 Task: Create a rule from the Routing list, Task moved to a section -> Set Priority in the project AgileCraft , set the section as To-Do and set the priority of the task as  High
Action: Mouse moved to (82, 434)
Screenshot: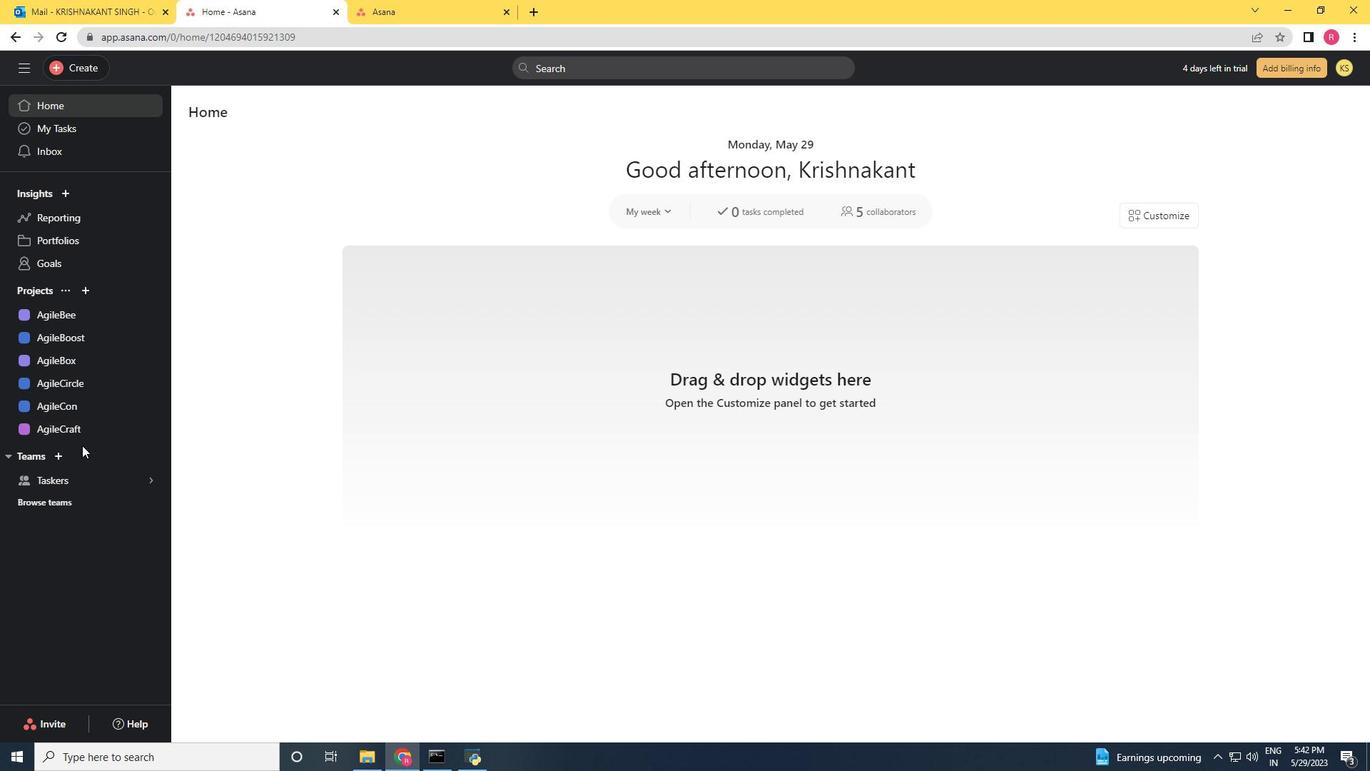 
Action: Mouse pressed left at (82, 434)
Screenshot: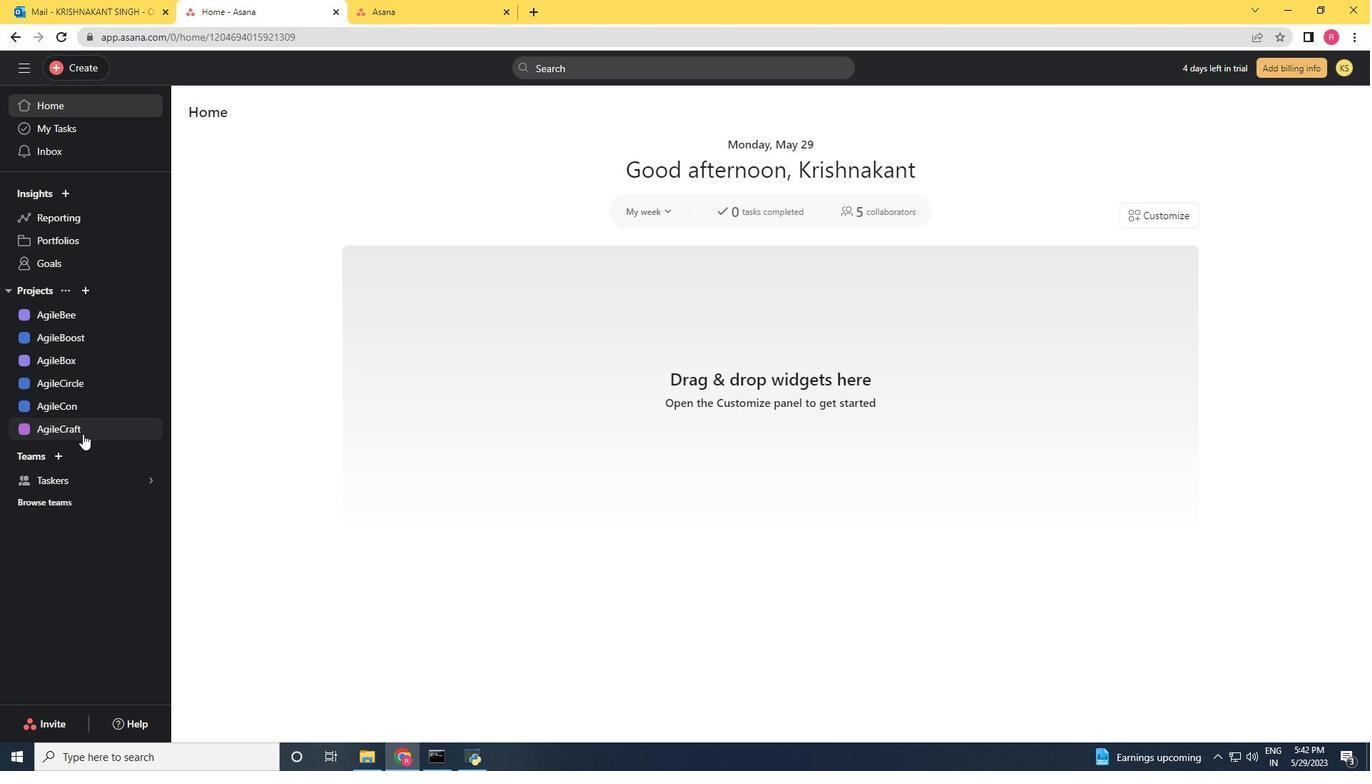 
Action: Mouse moved to (1302, 120)
Screenshot: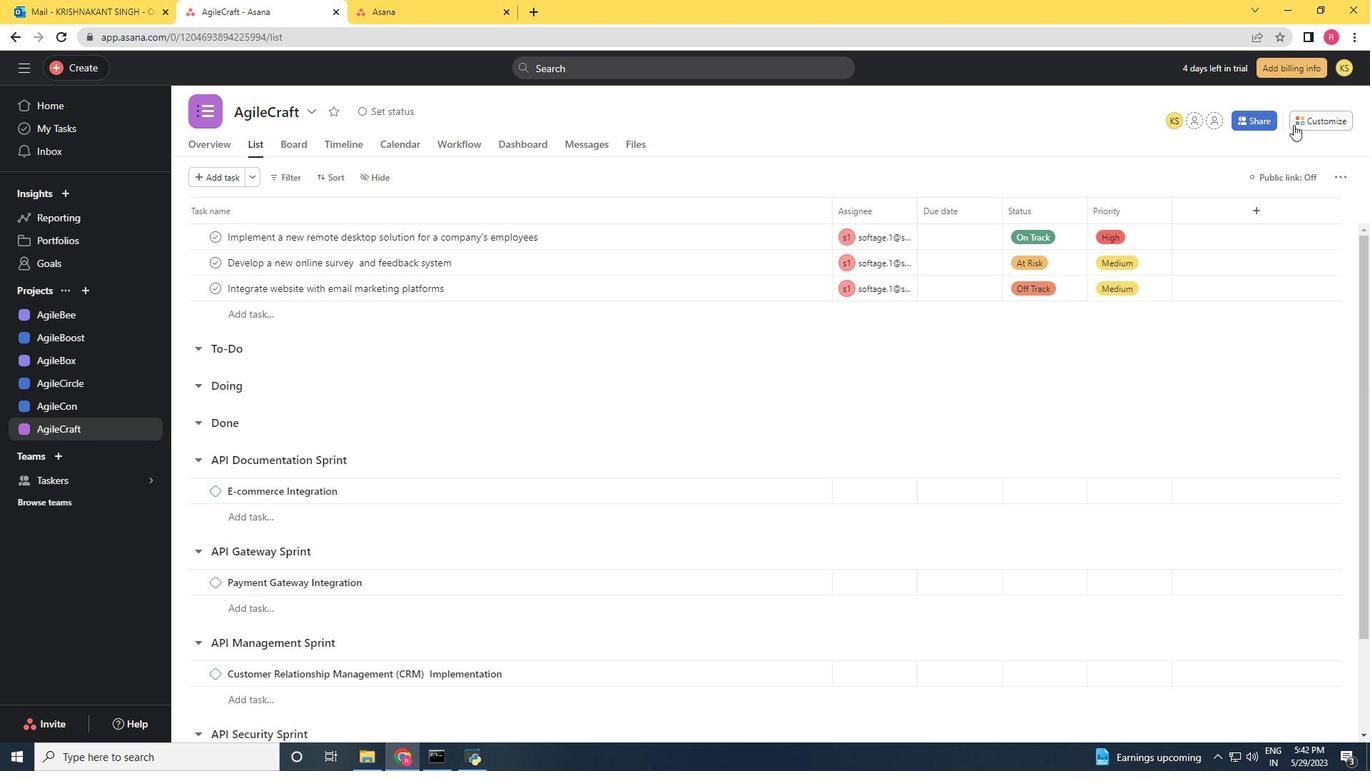 
Action: Mouse pressed left at (1302, 120)
Screenshot: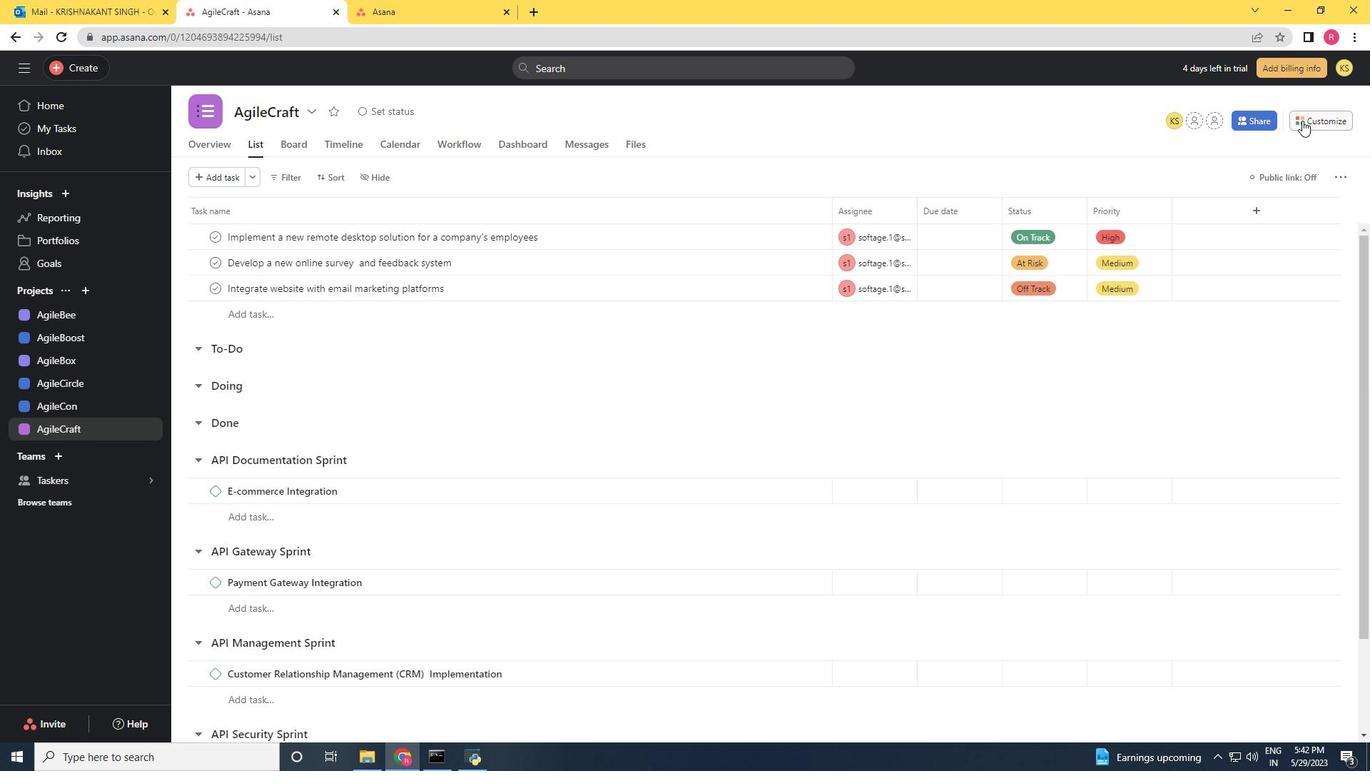 
Action: Mouse moved to (1075, 309)
Screenshot: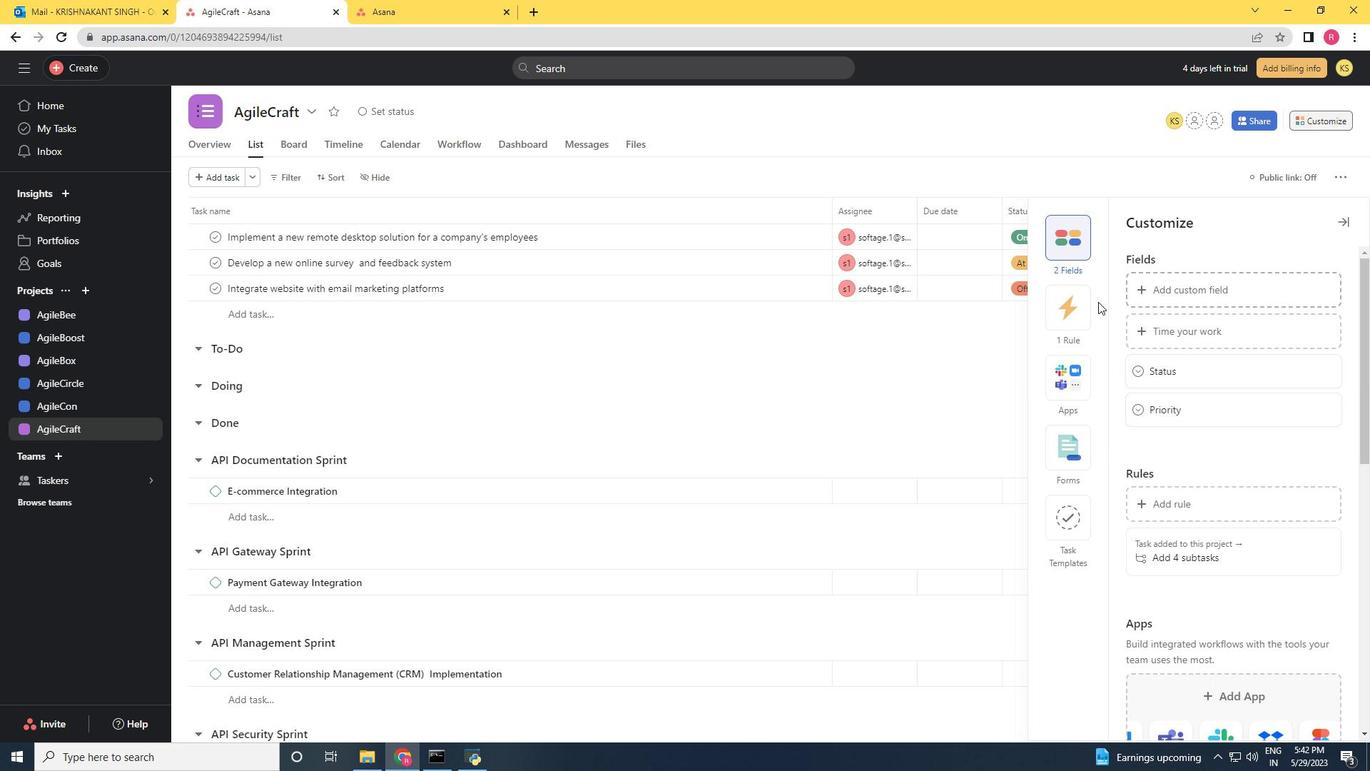 
Action: Mouse pressed left at (1075, 309)
Screenshot: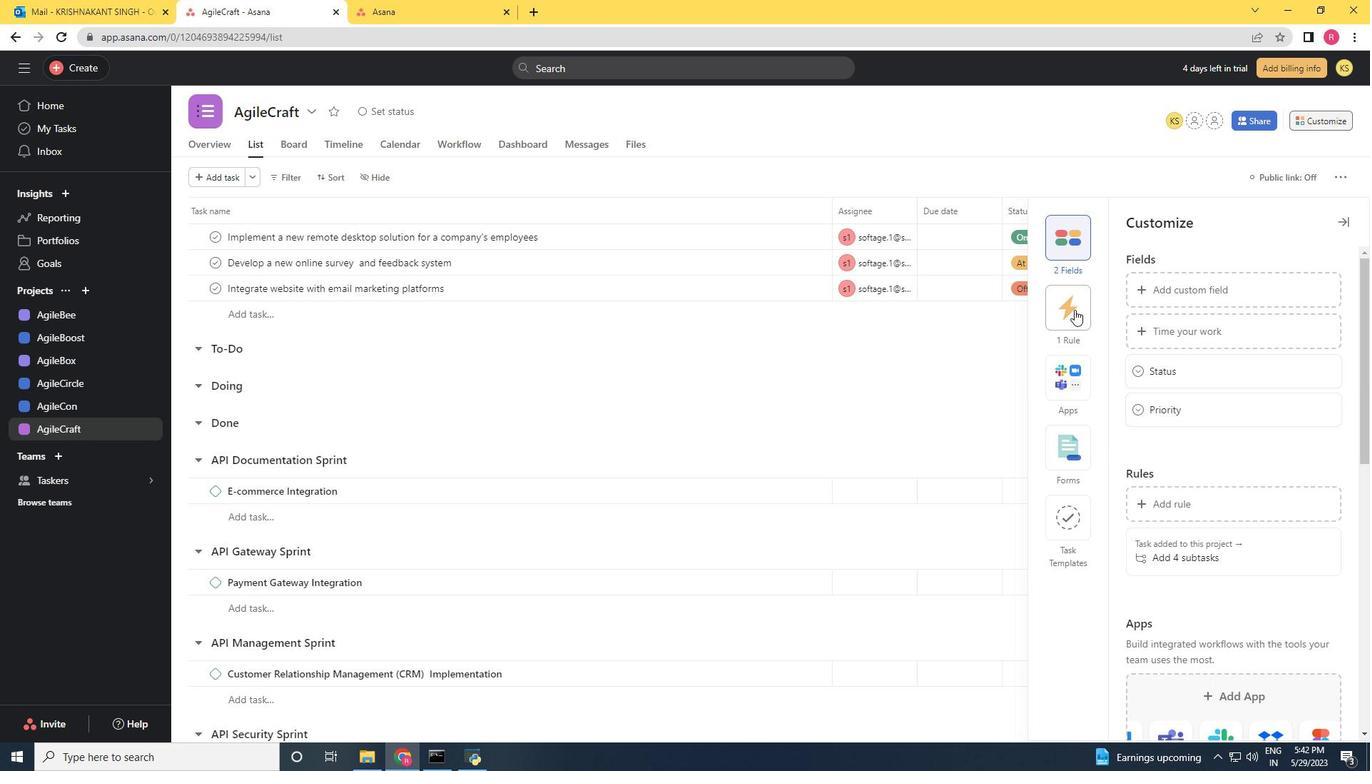 
Action: Mouse moved to (1168, 289)
Screenshot: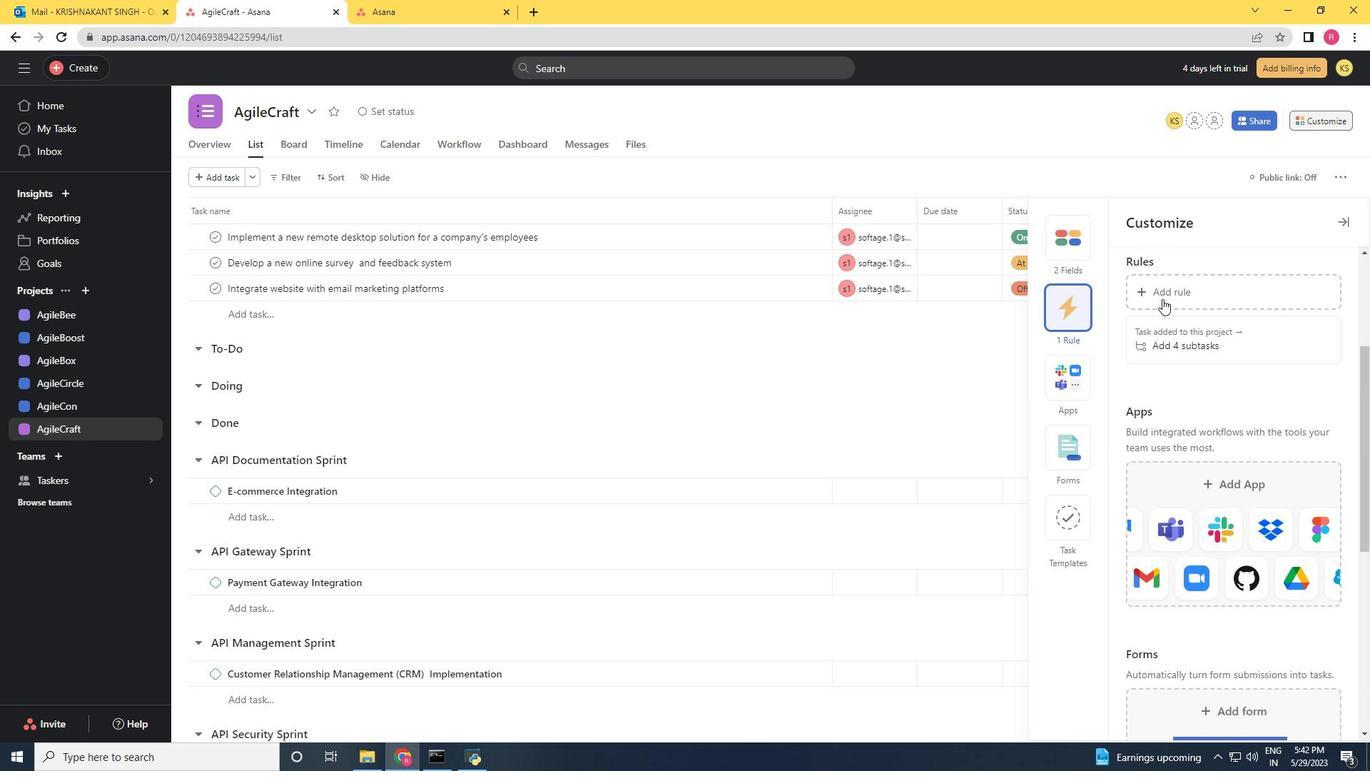
Action: Mouse pressed left at (1168, 289)
Screenshot: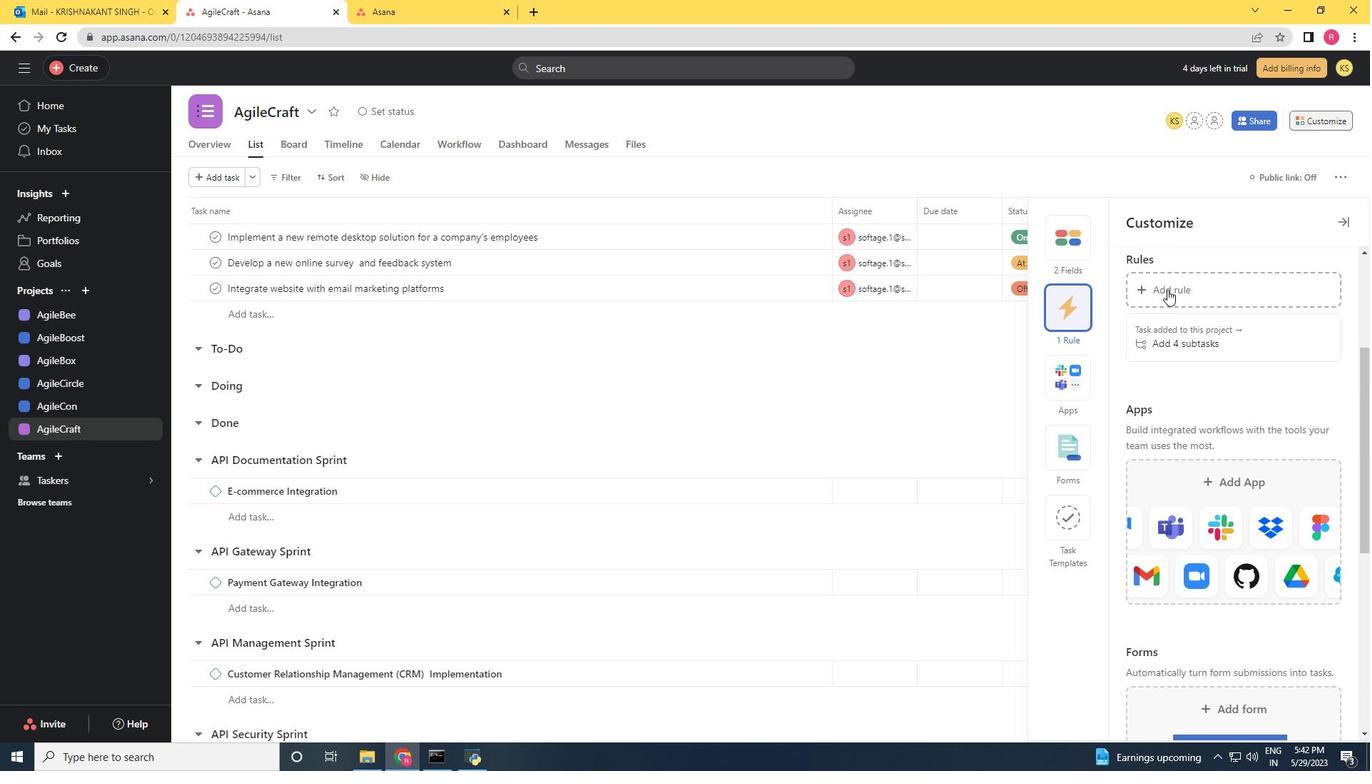 
Action: Mouse moved to (306, 185)
Screenshot: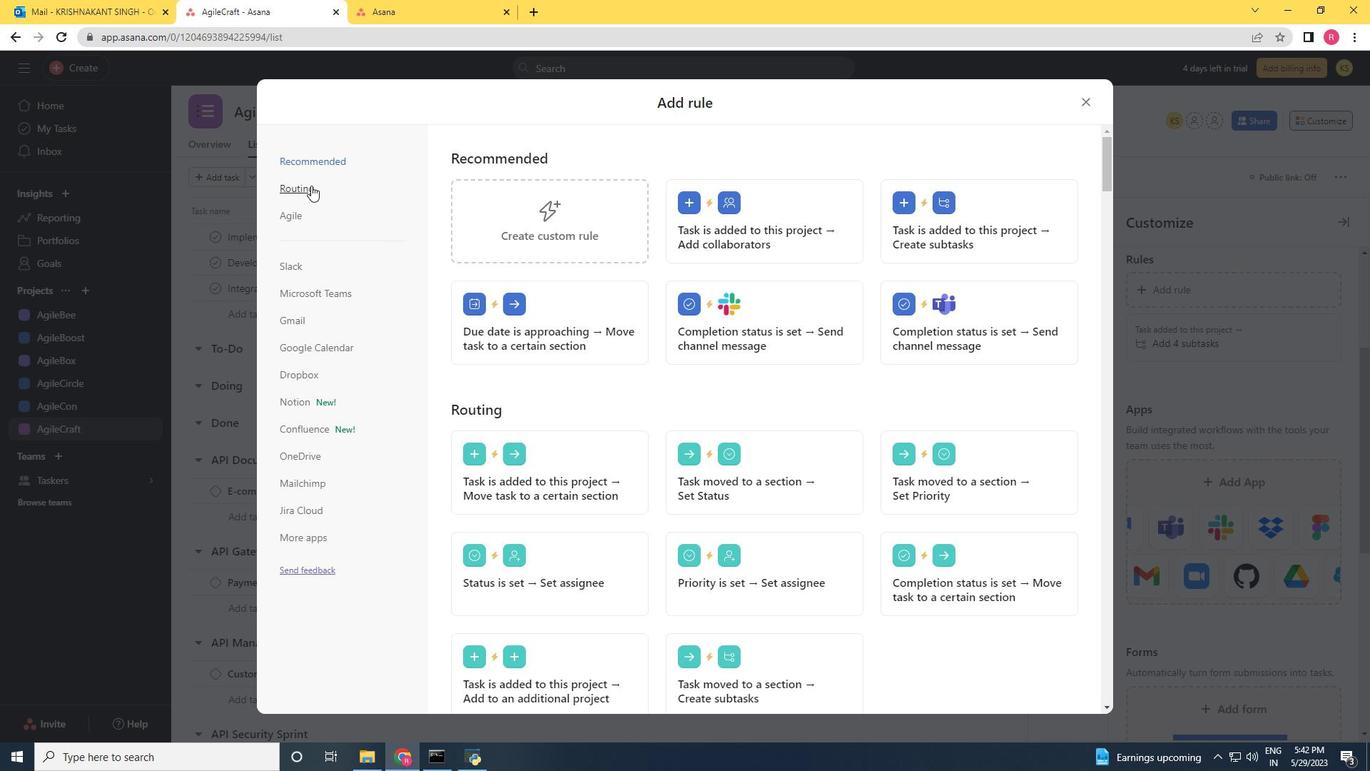 
Action: Mouse pressed left at (306, 185)
Screenshot: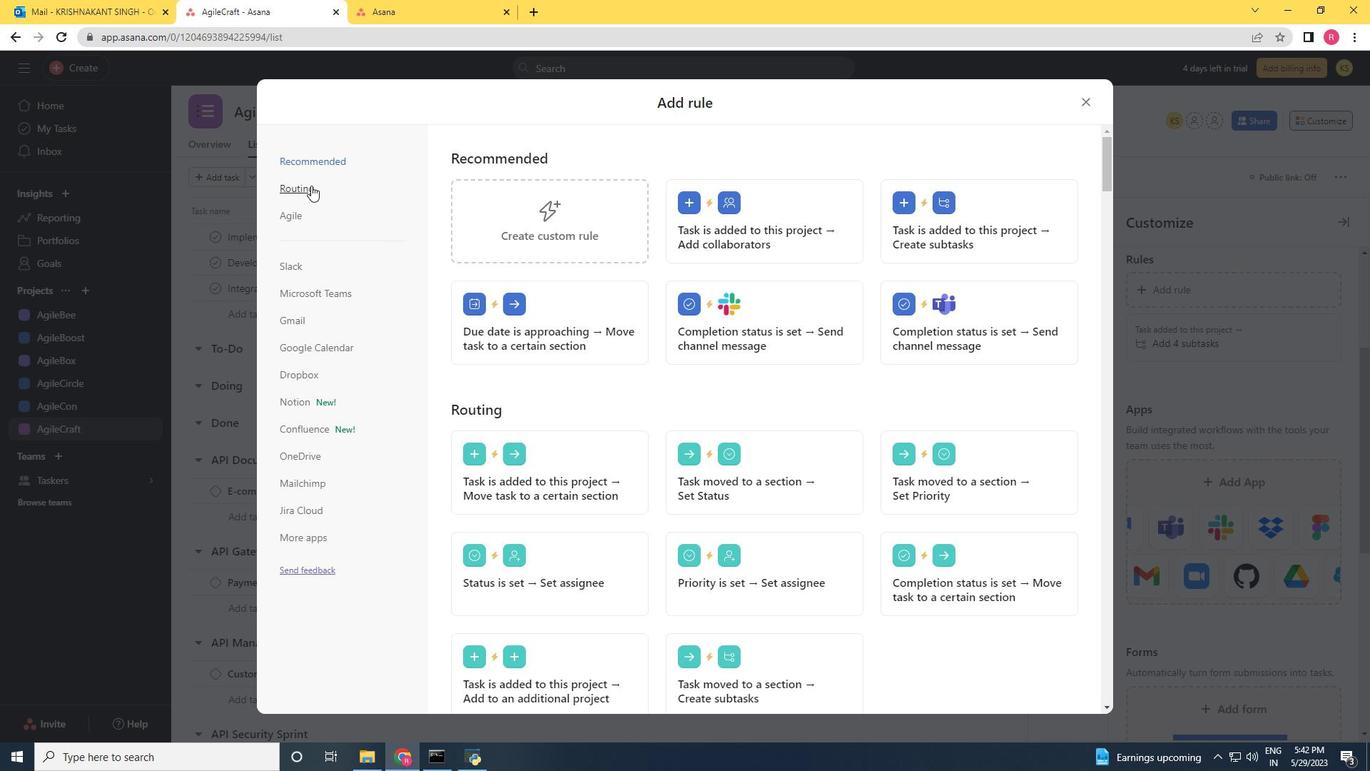 
Action: Mouse moved to (907, 233)
Screenshot: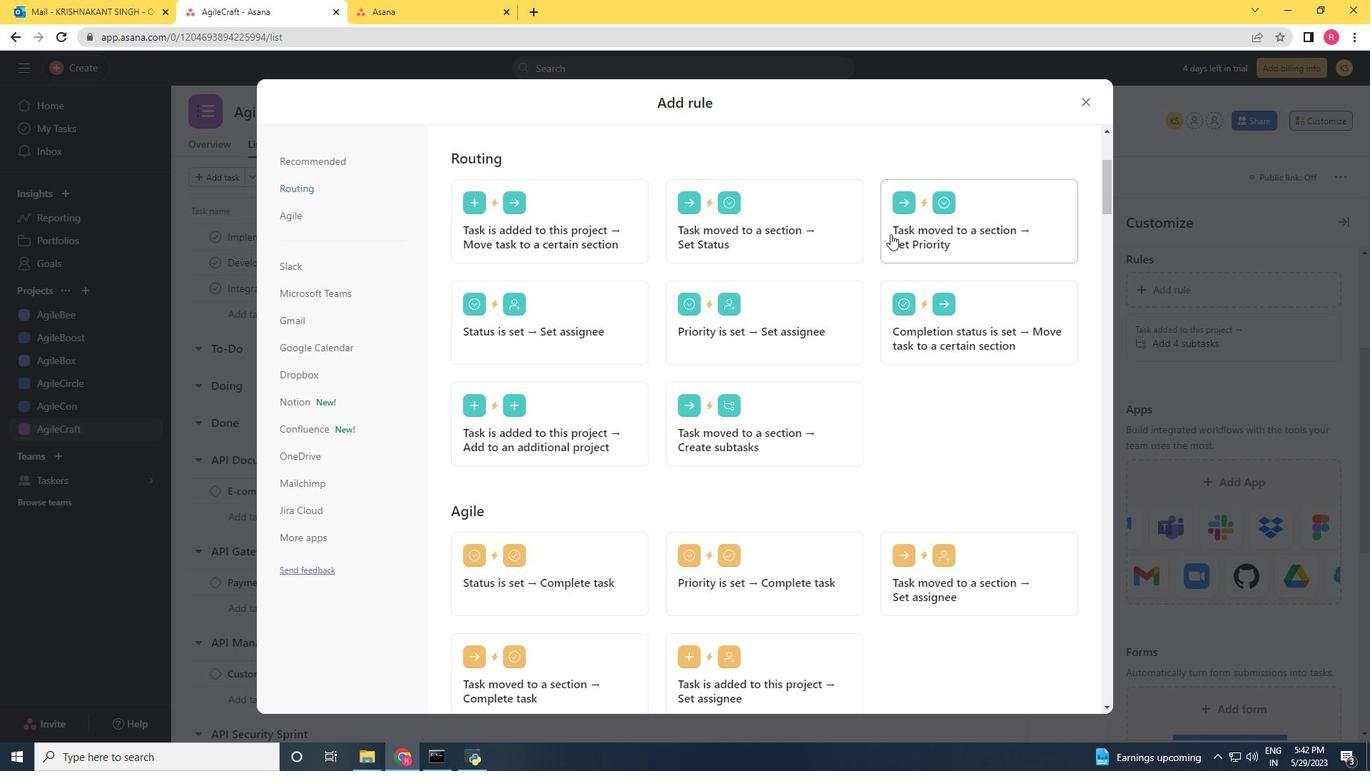 
Action: Mouse pressed left at (907, 233)
Screenshot: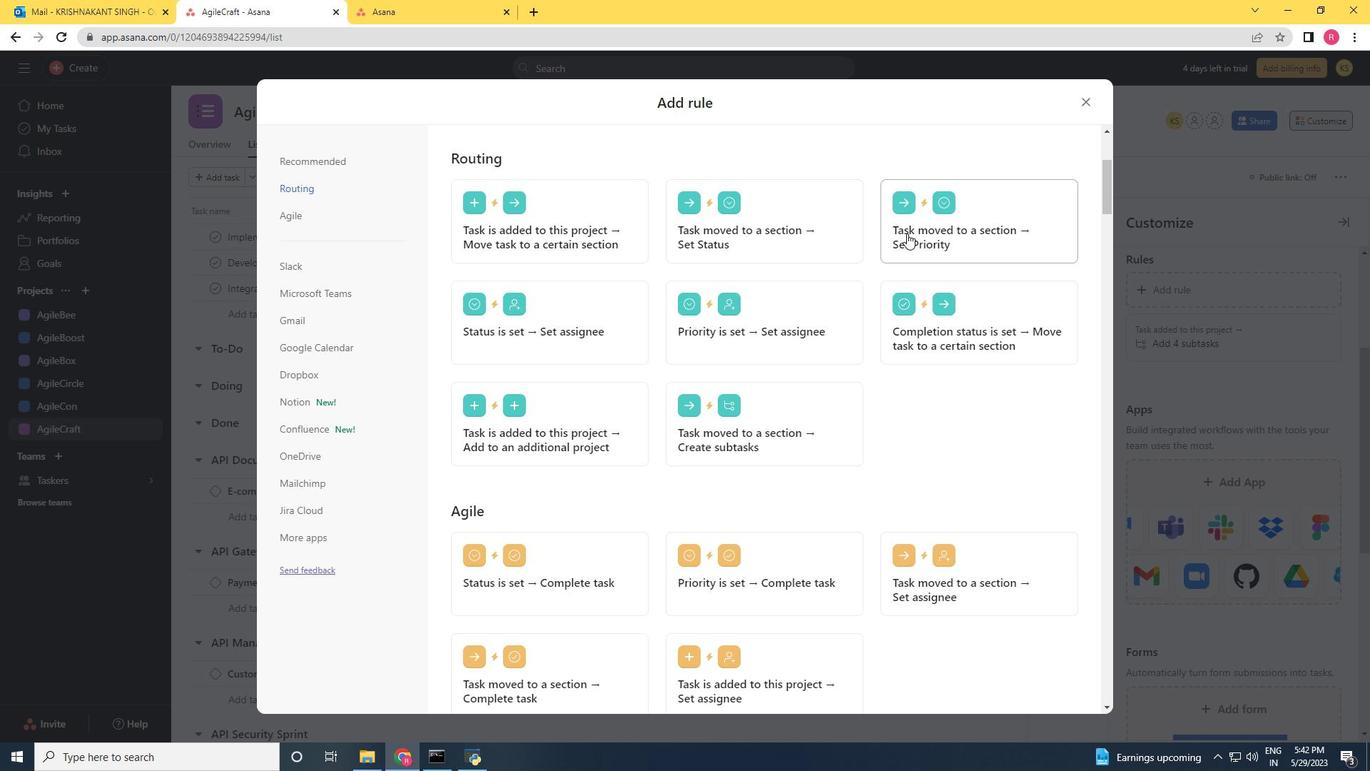 
Action: Mouse moved to (573, 381)
Screenshot: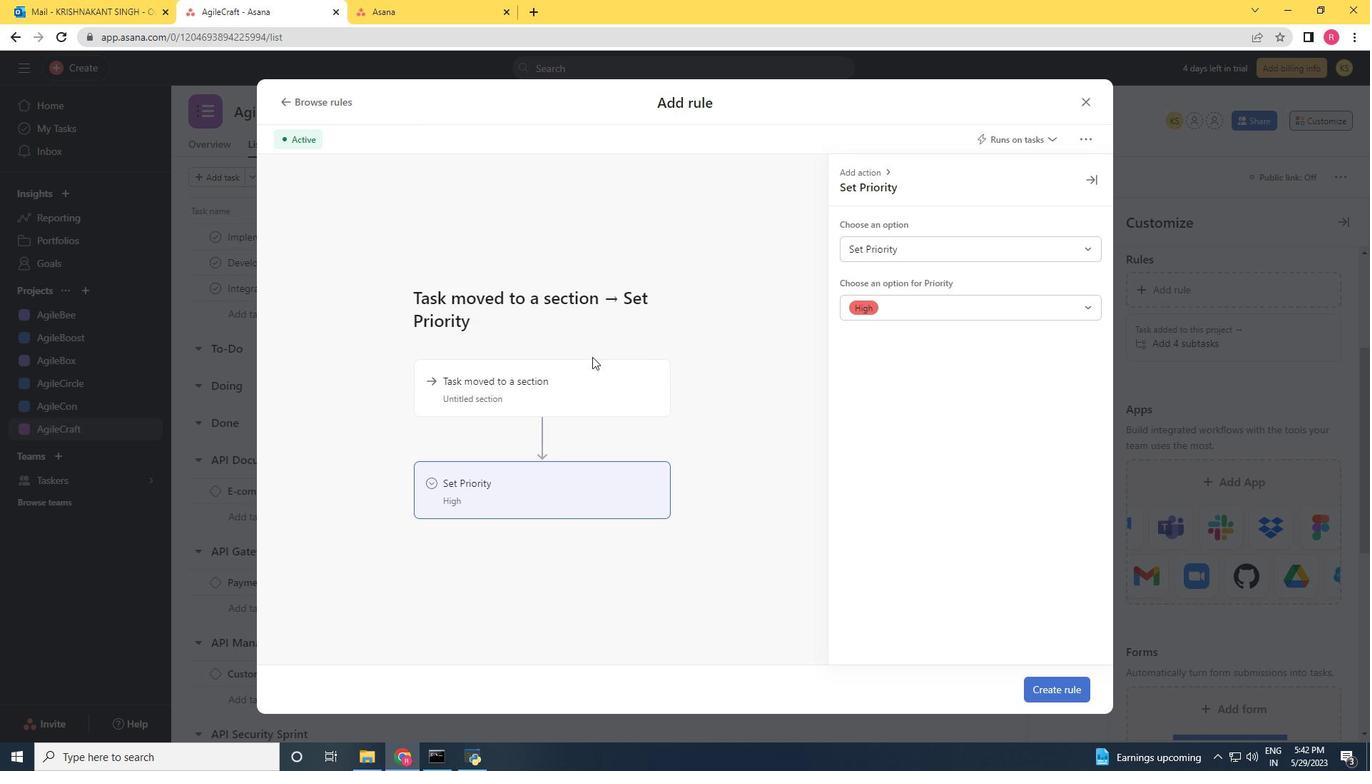 
Action: Mouse pressed left at (573, 381)
Screenshot: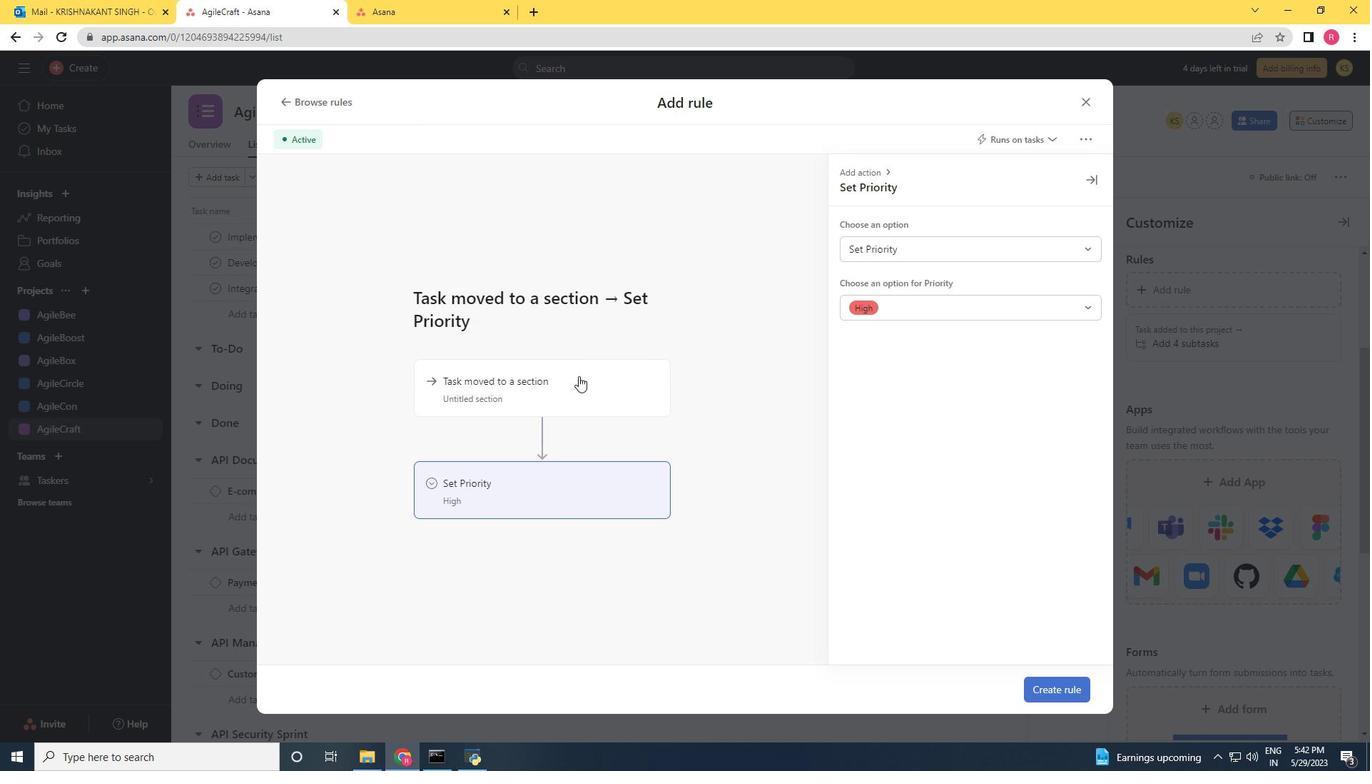 
Action: Mouse moved to (916, 241)
Screenshot: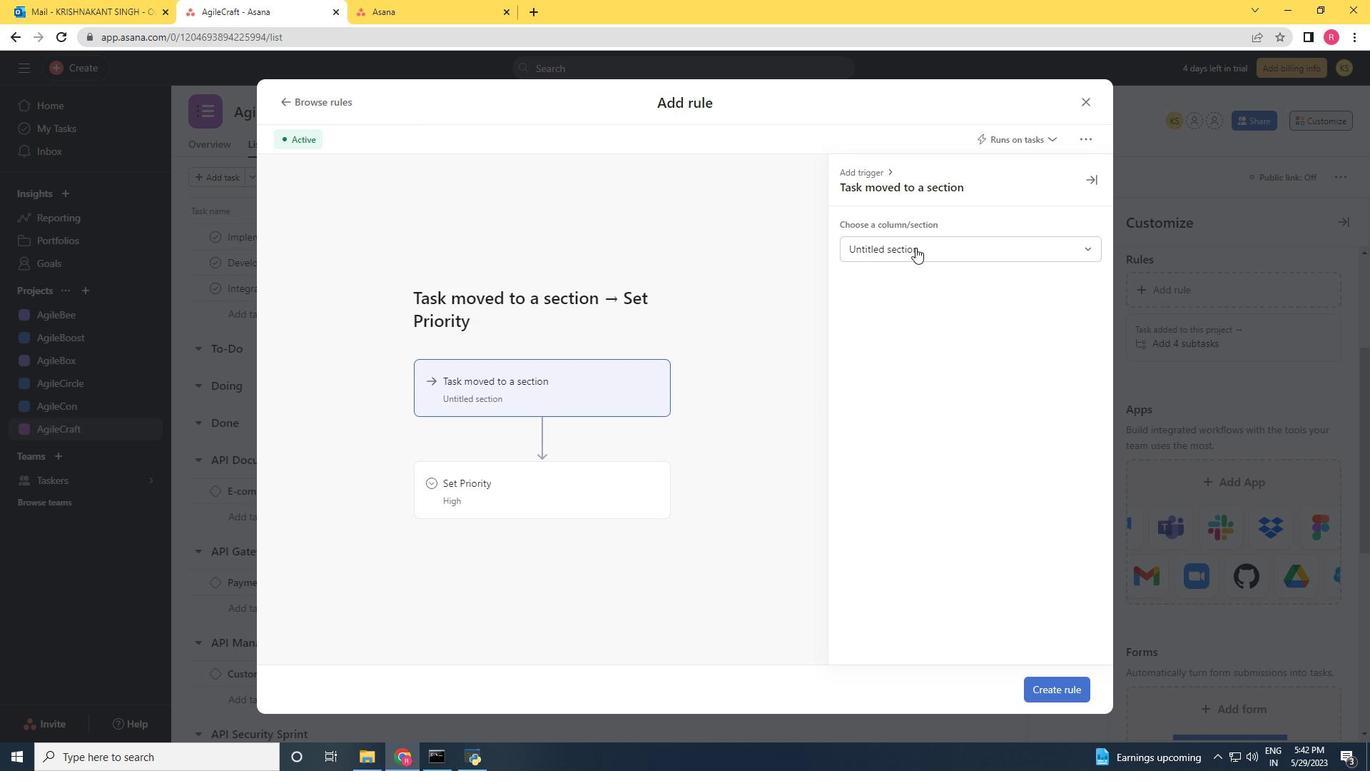 
Action: Mouse pressed left at (916, 241)
Screenshot: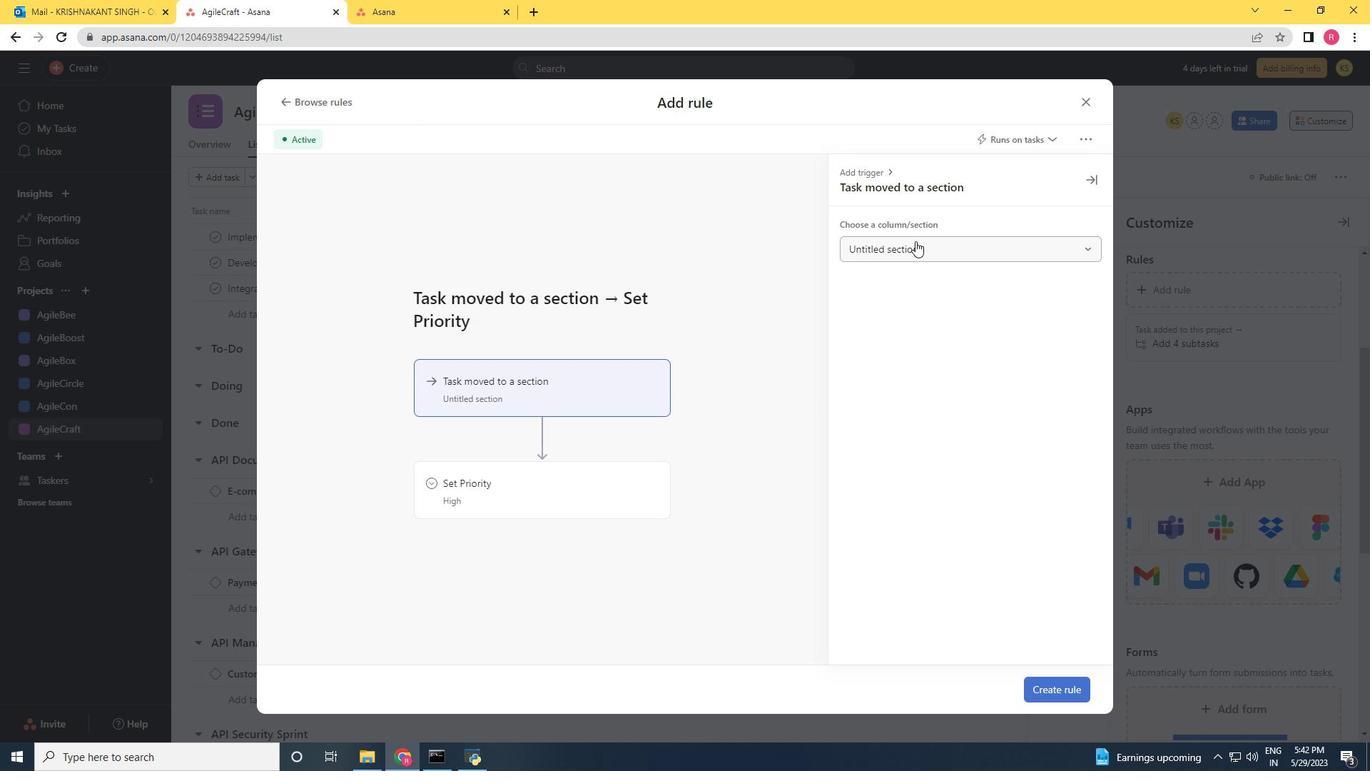 
Action: Mouse moved to (886, 299)
Screenshot: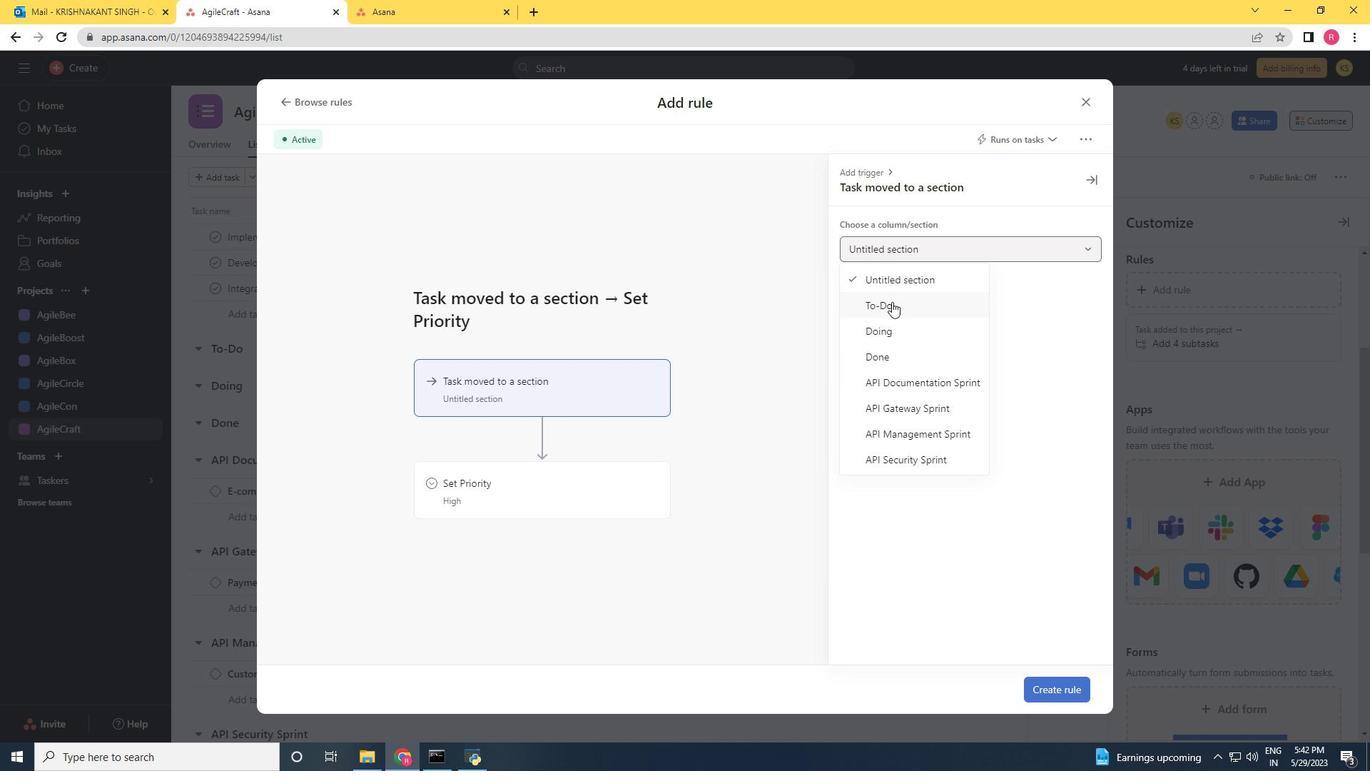 
Action: Mouse pressed left at (886, 299)
Screenshot: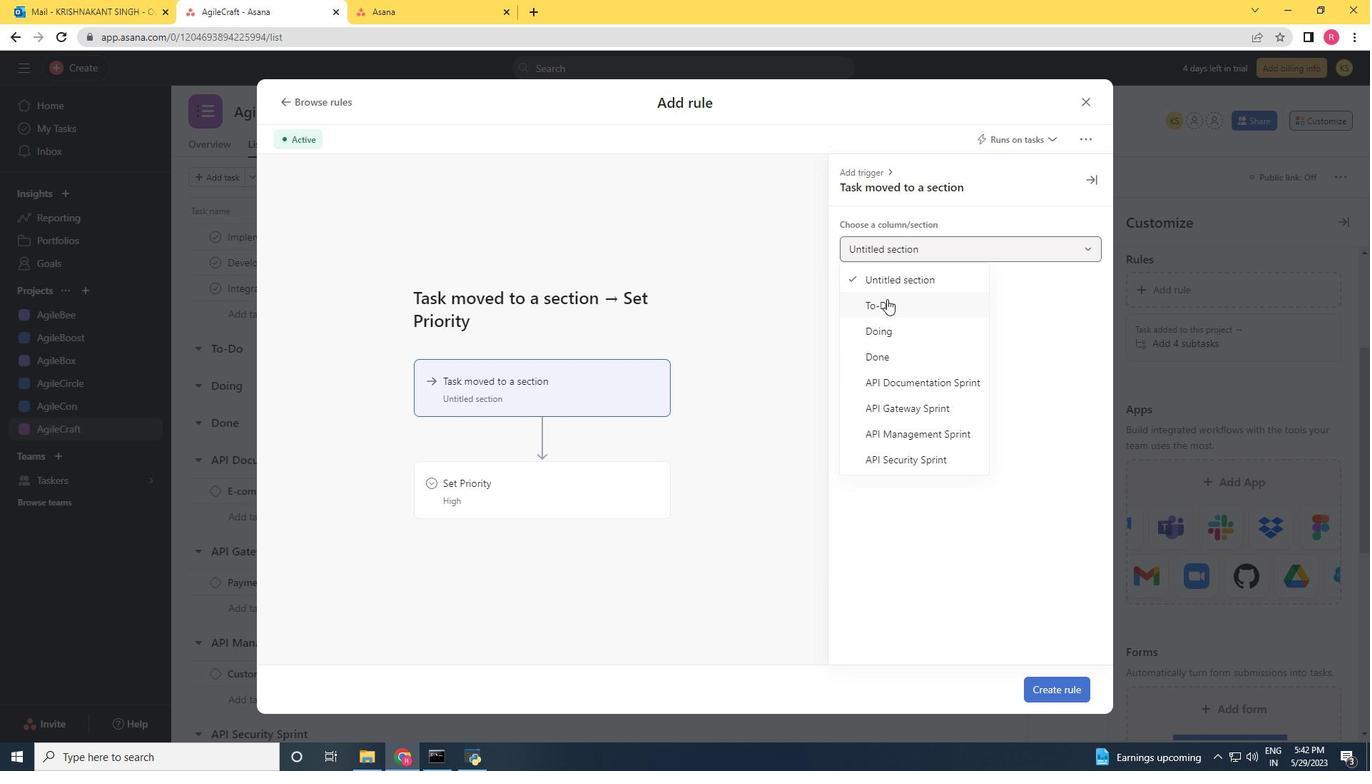 
Action: Mouse moved to (504, 480)
Screenshot: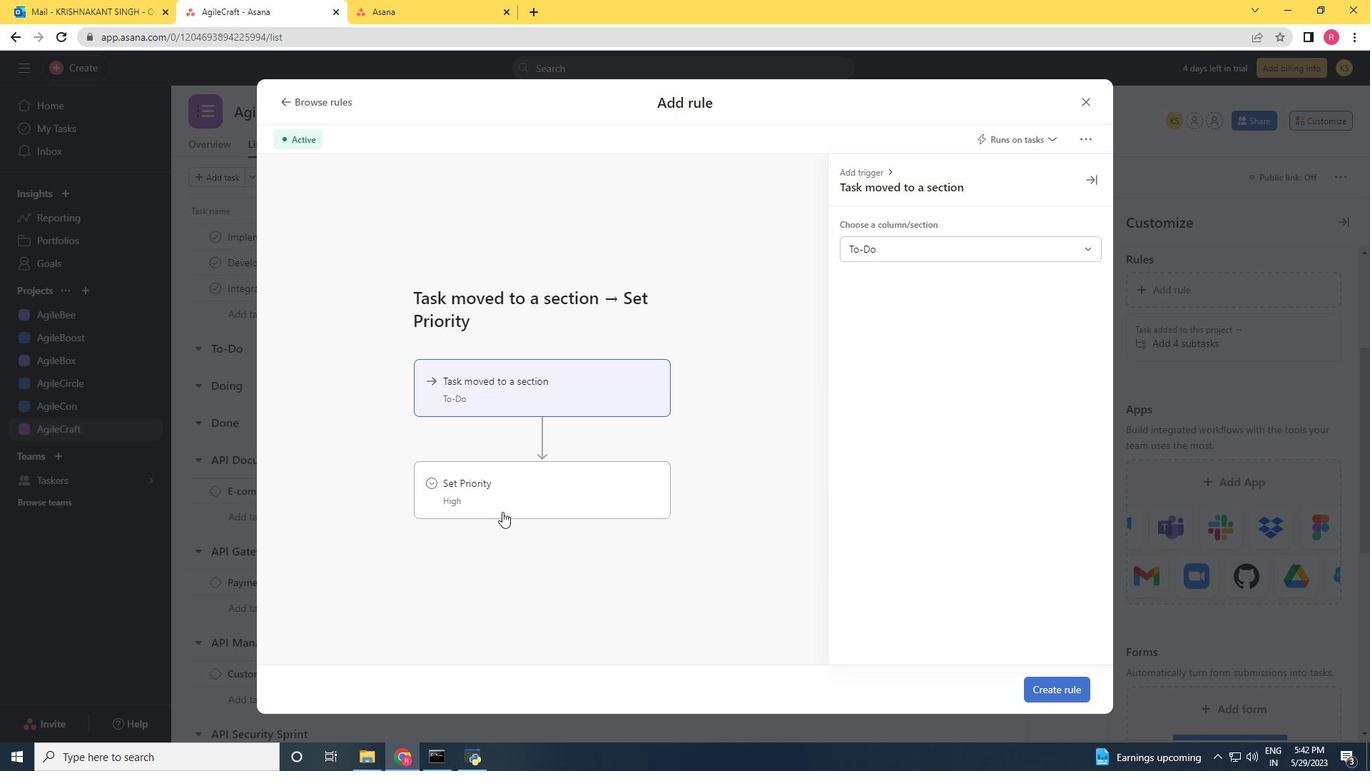 
Action: Mouse pressed left at (504, 480)
Screenshot: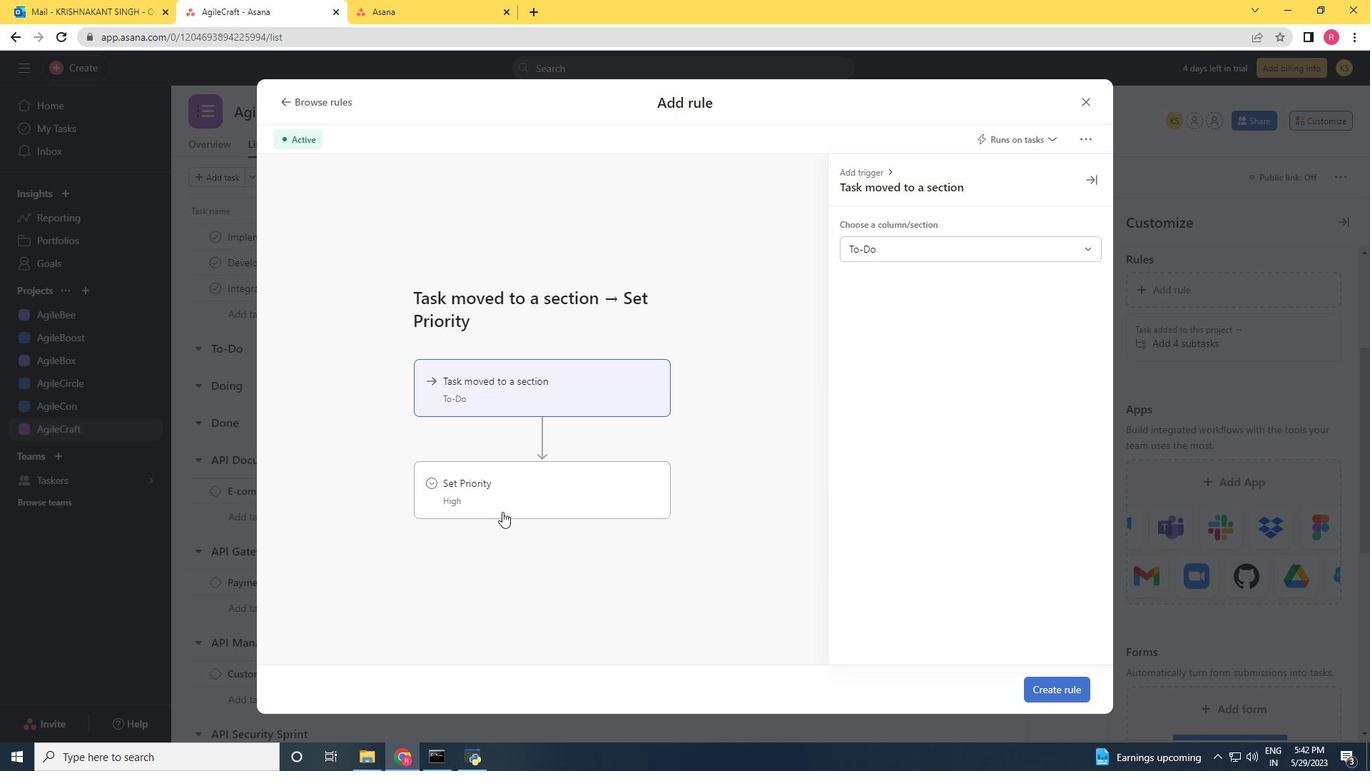 
Action: Mouse moved to (899, 299)
Screenshot: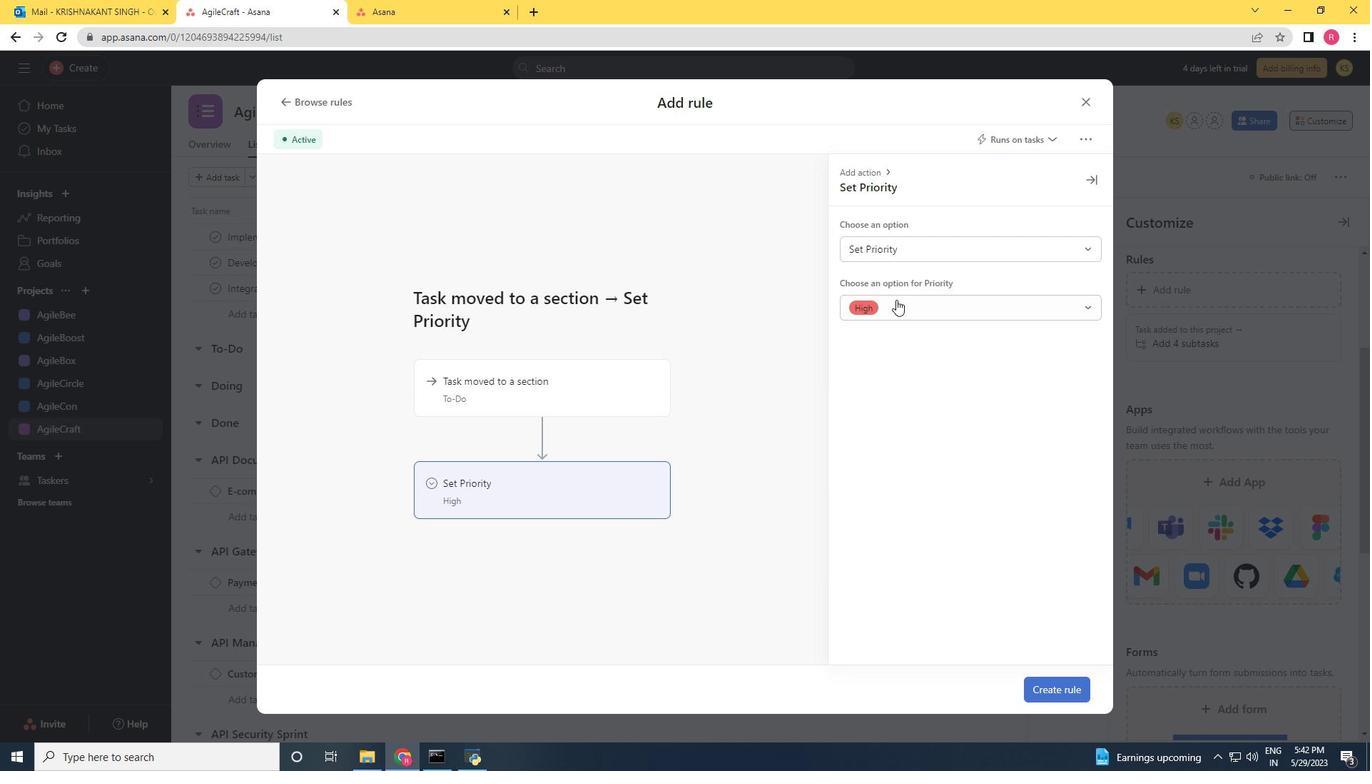 
Action: Mouse pressed left at (899, 299)
Screenshot: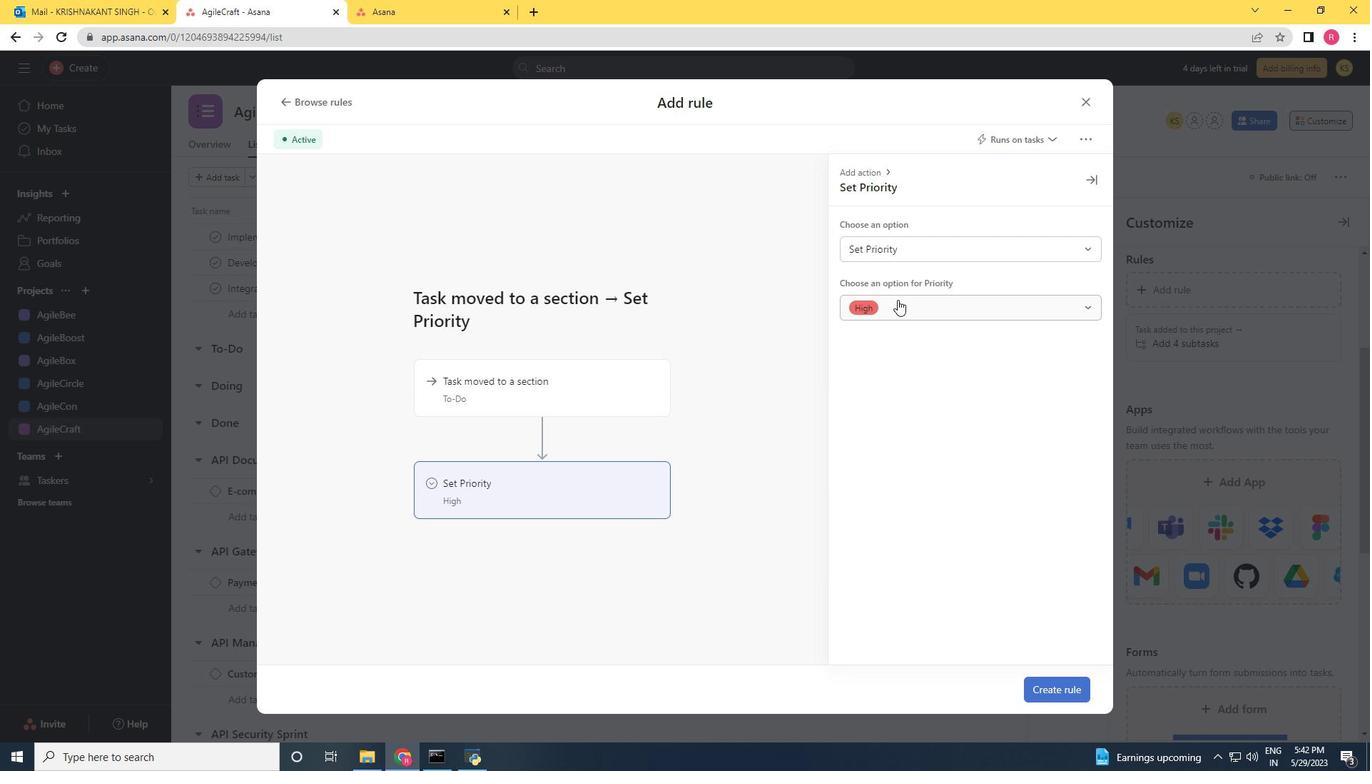 
Action: Mouse moved to (893, 338)
Screenshot: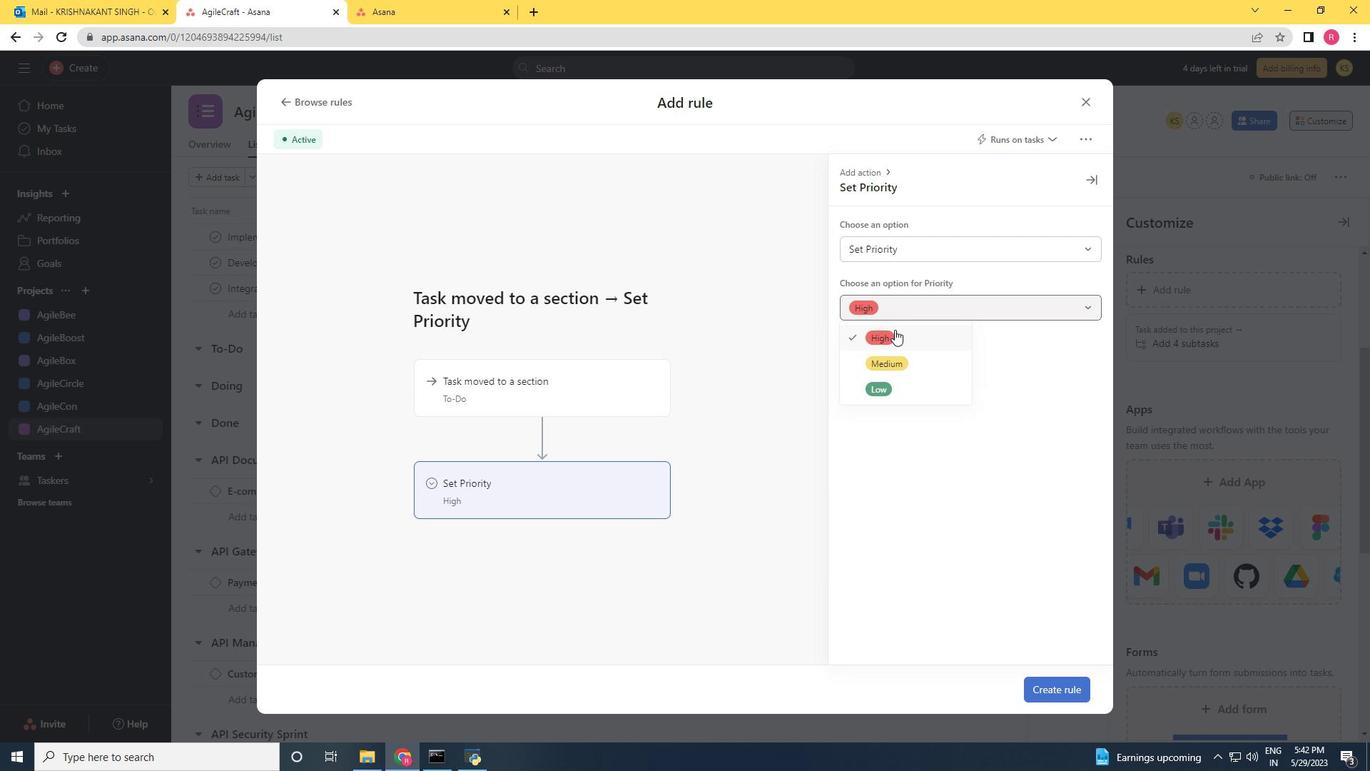 
Action: Mouse pressed left at (893, 338)
Screenshot: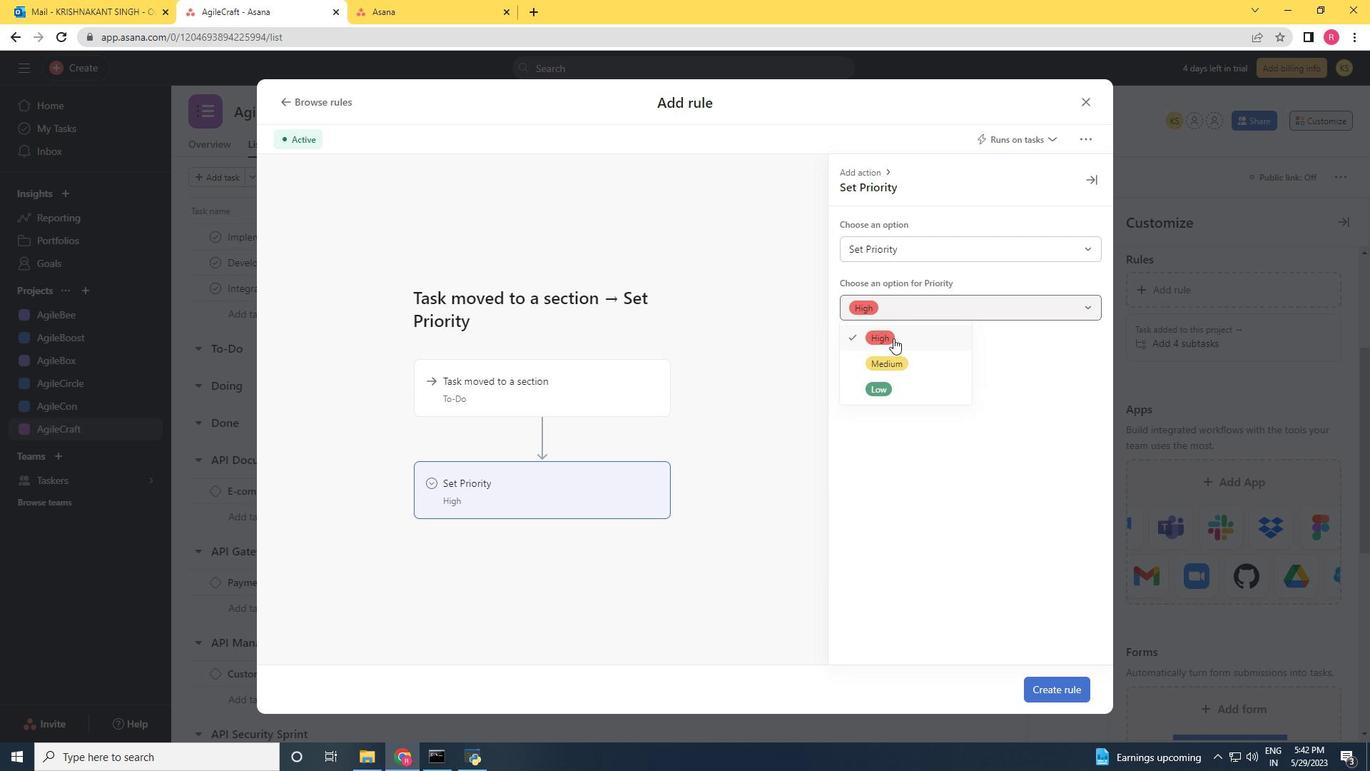 
Action: Mouse moved to (1050, 686)
Screenshot: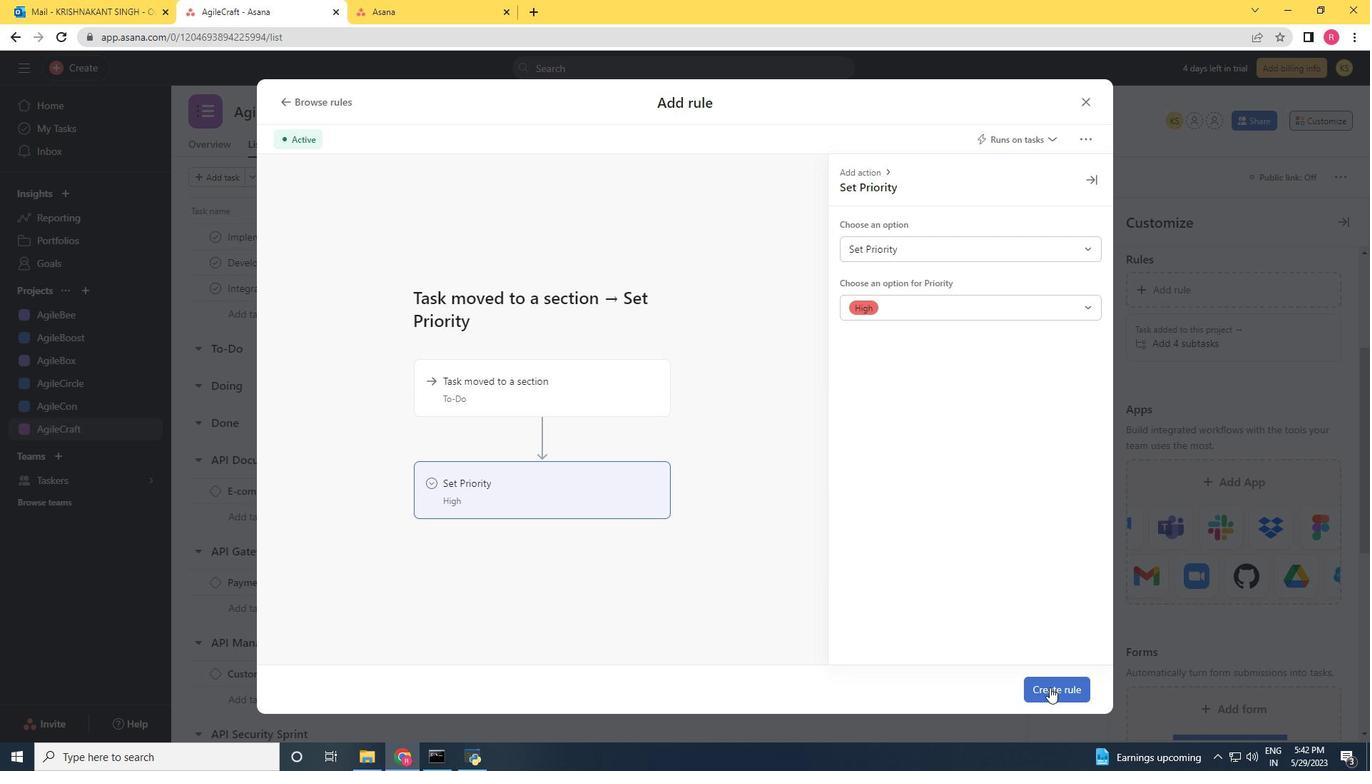 
Action: Mouse pressed left at (1050, 686)
Screenshot: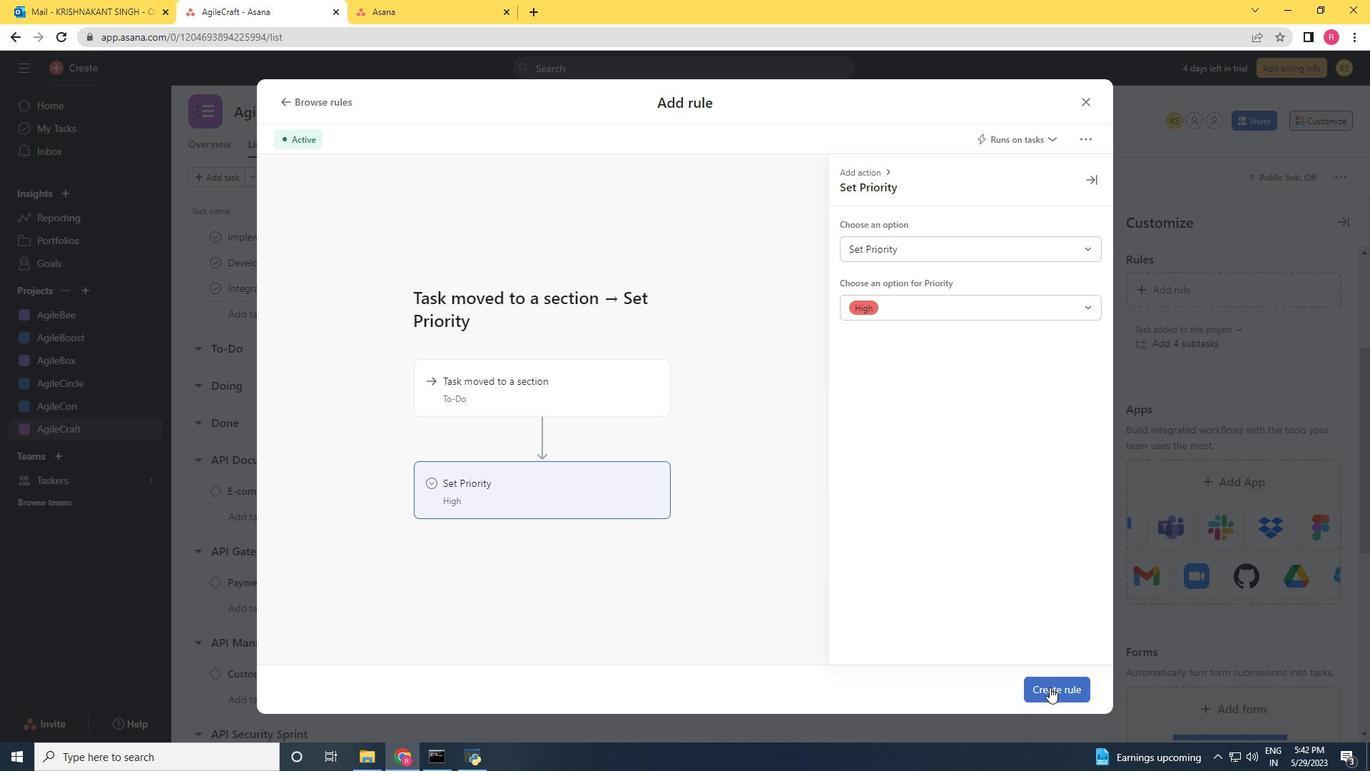 
